 Task: Search for the email with the subject Product launch announcement logged in from softage.1@softage.net with the filter, email from softage.9@softage.net and a new filter,  Delete it 
Action: Mouse moved to (844, 82)
Screenshot: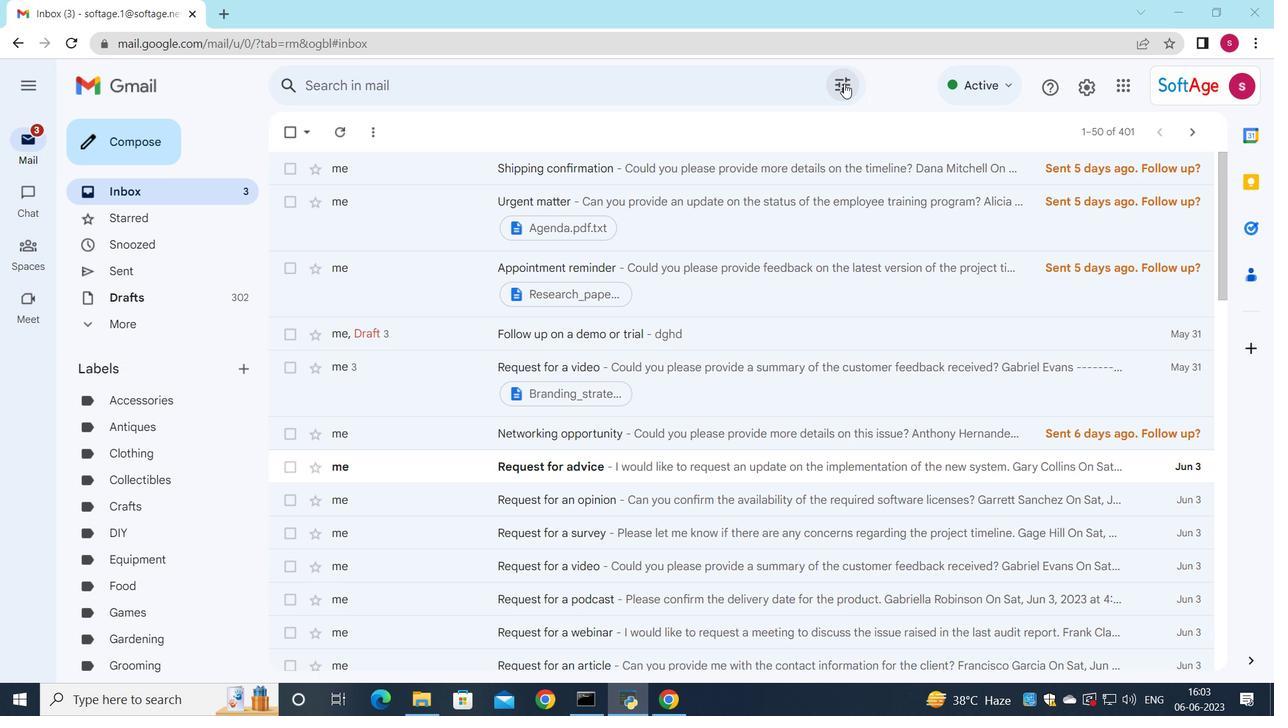 
Action: Mouse pressed left at (844, 82)
Screenshot: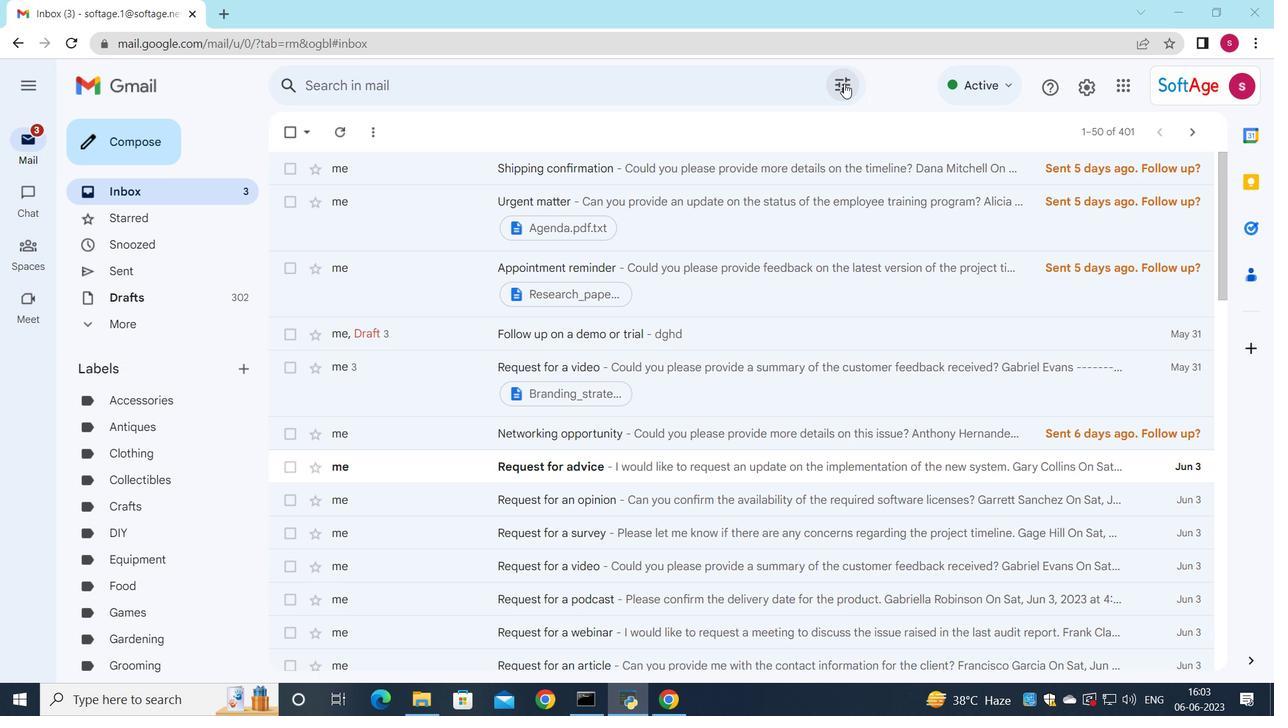 
Action: Mouse moved to (688, 129)
Screenshot: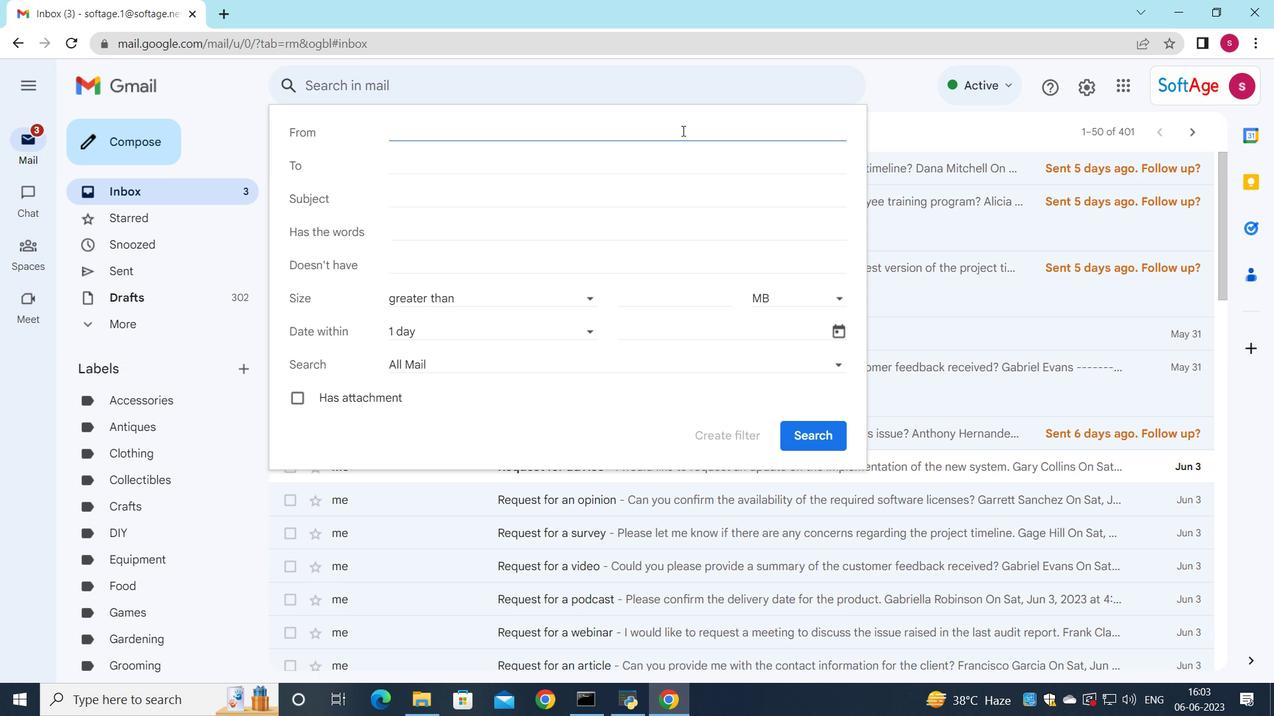 
Action: Key pressed s
Screenshot: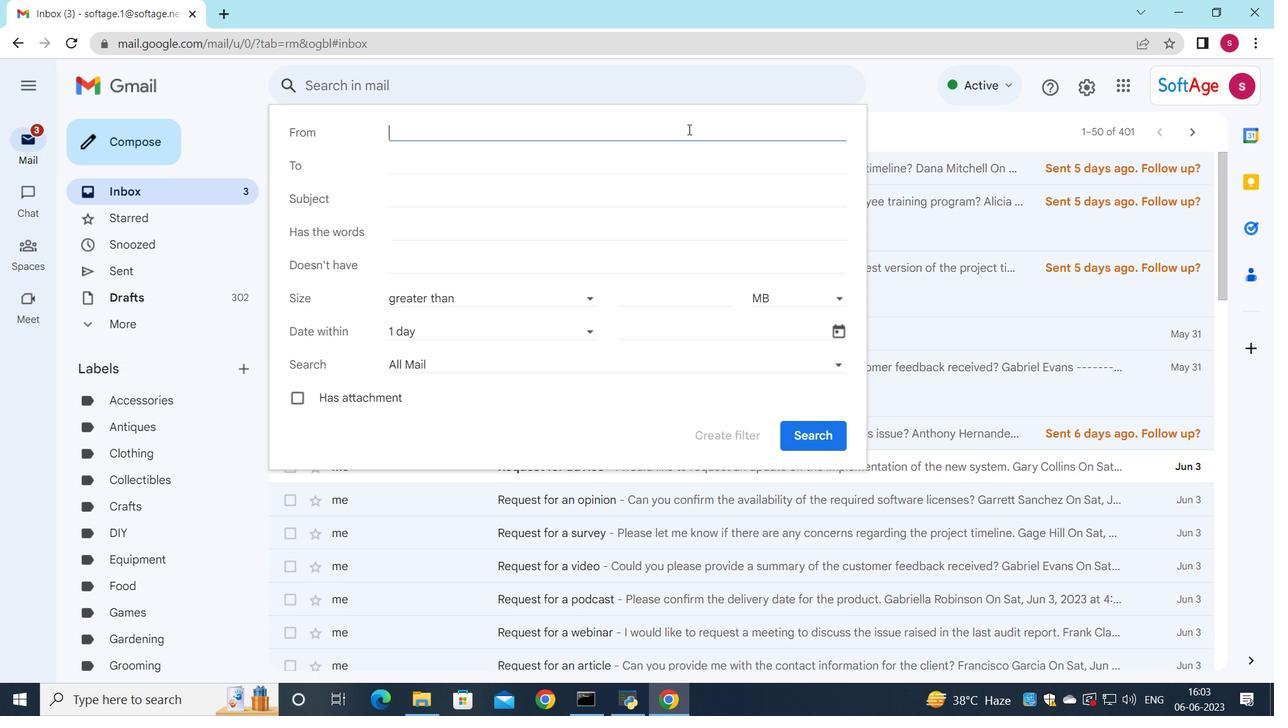 
Action: Mouse moved to (577, 173)
Screenshot: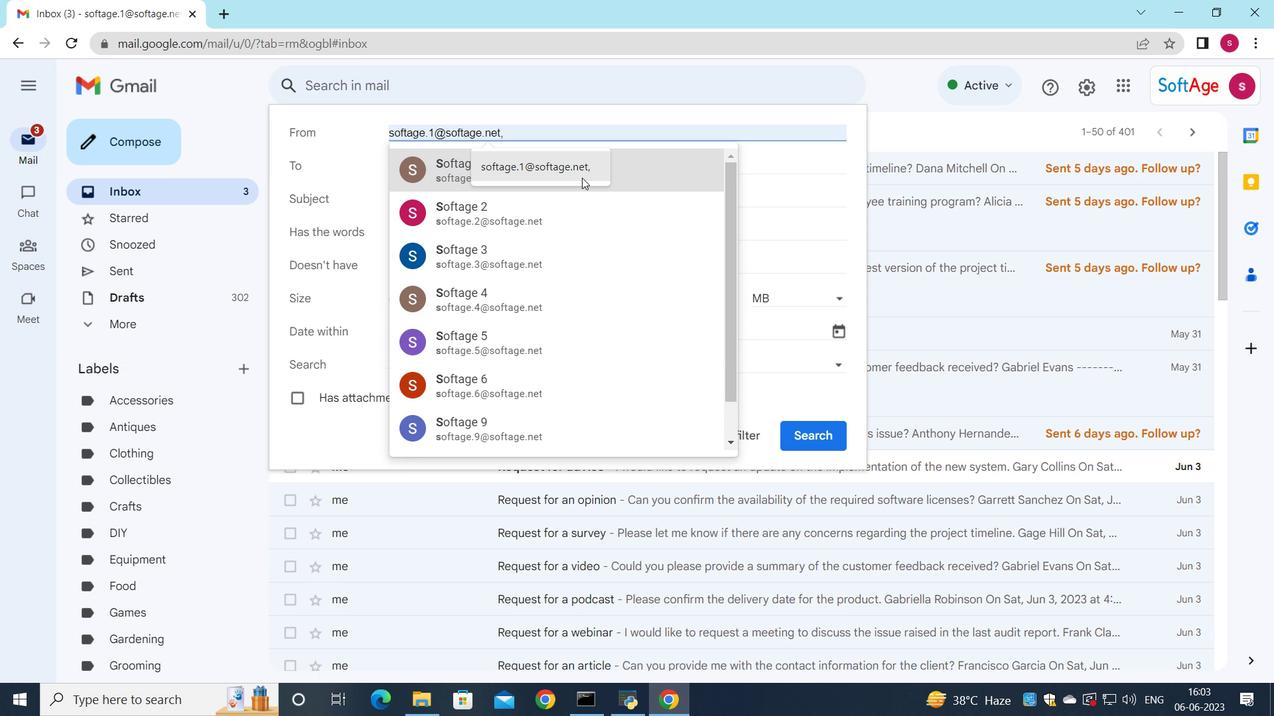 
Action: Mouse pressed left at (577, 173)
Screenshot: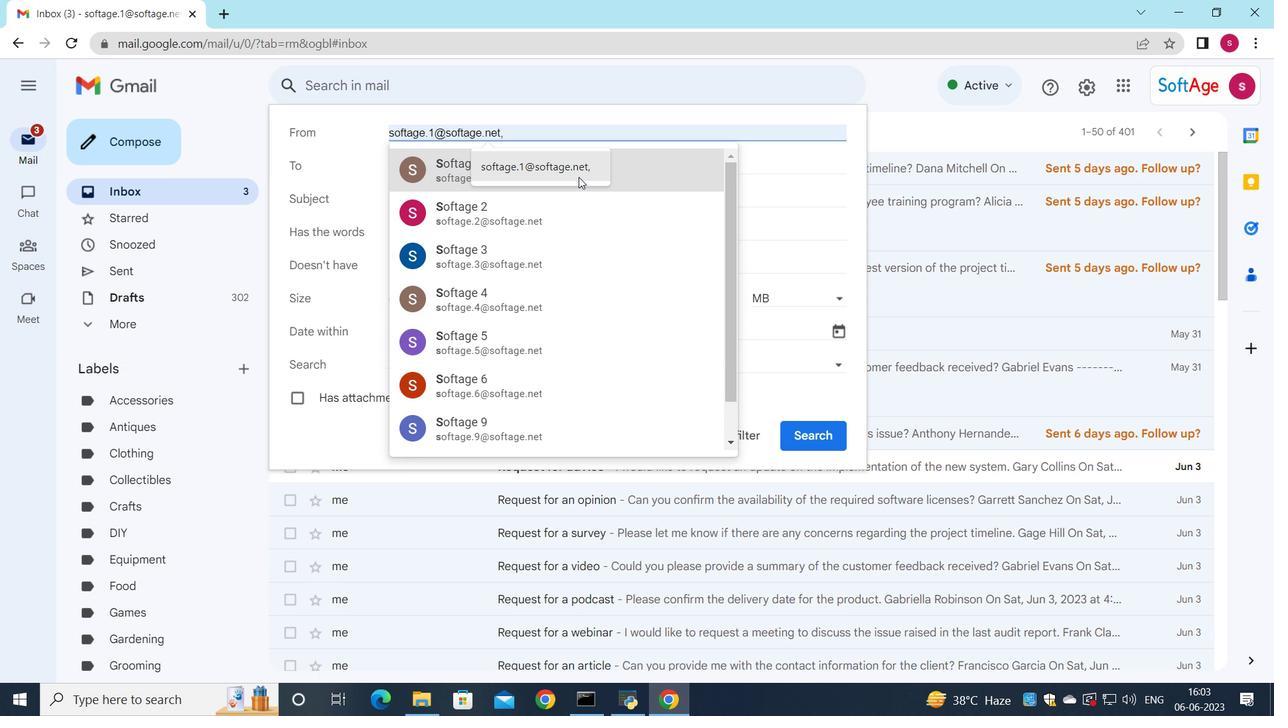 
Action: Mouse moved to (498, 165)
Screenshot: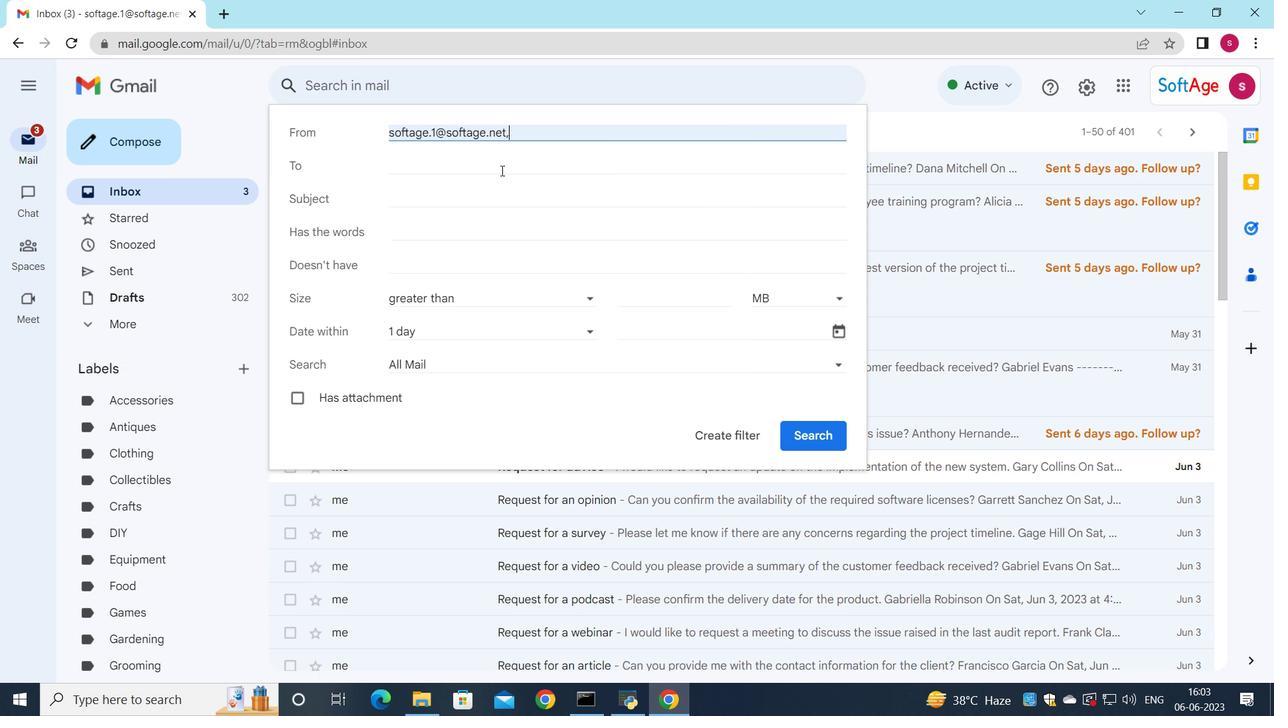 
Action: Mouse pressed left at (498, 165)
Screenshot: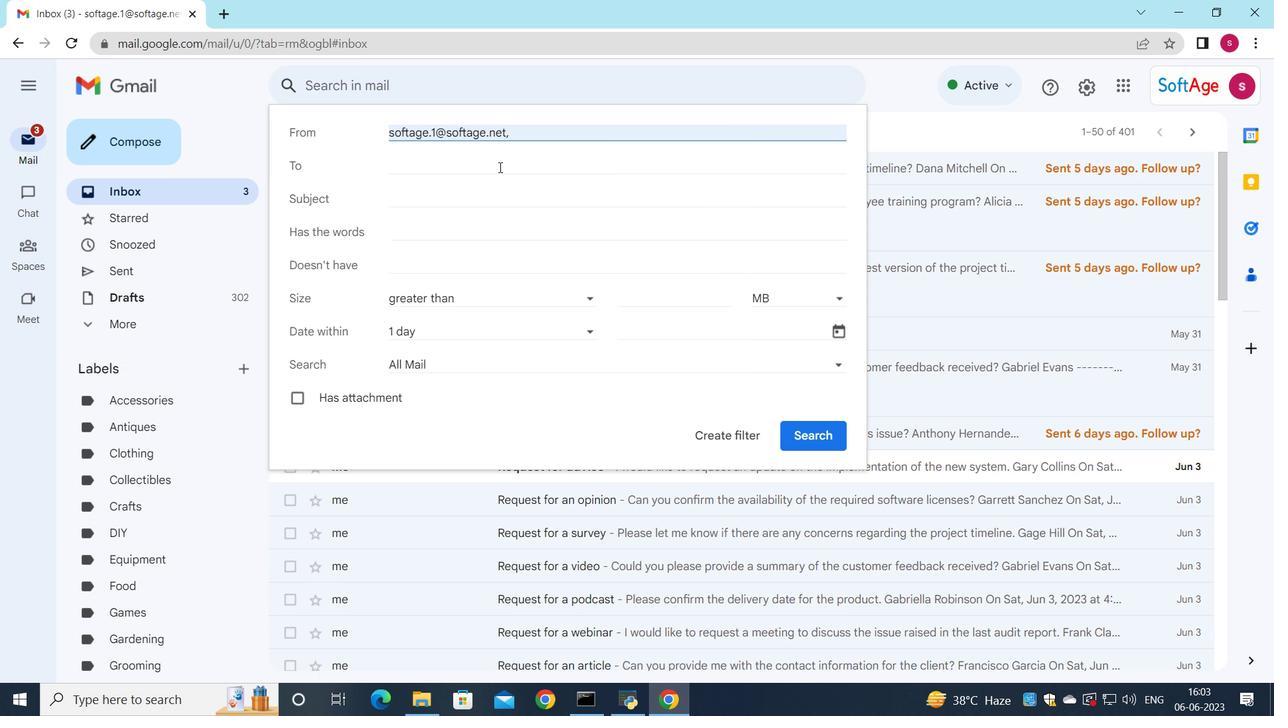 
Action: Key pressed s
Screenshot: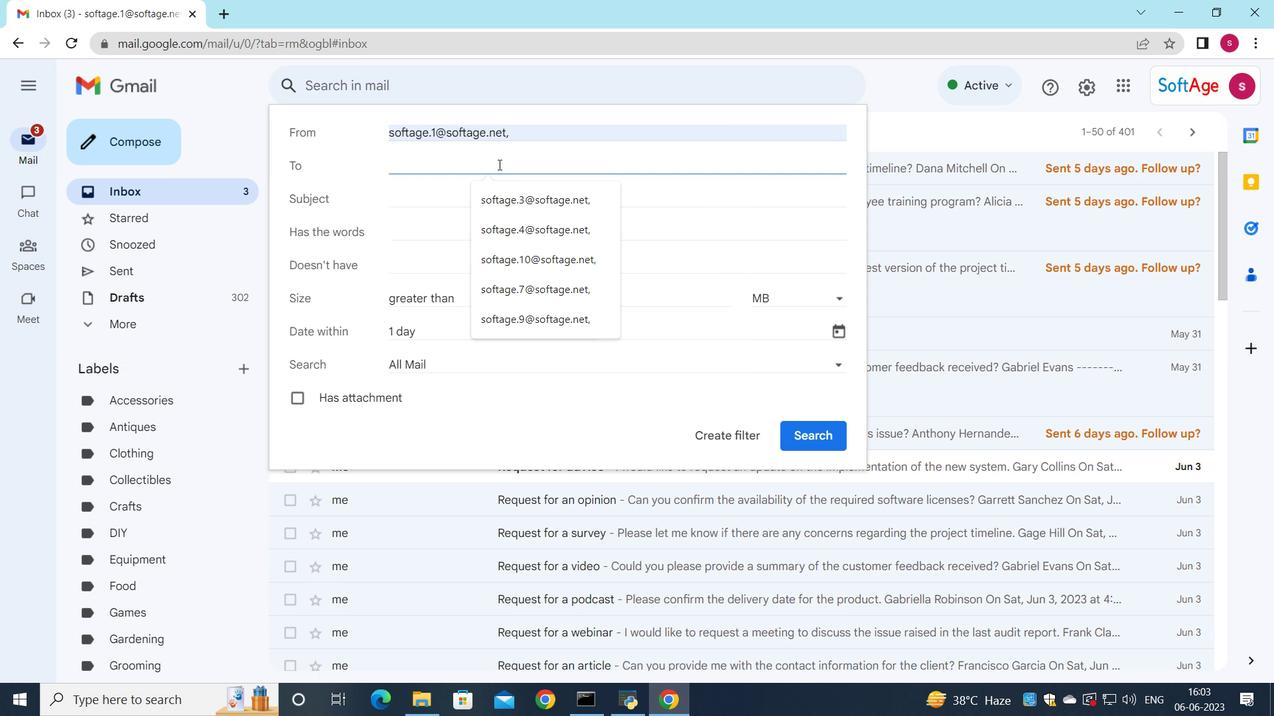
Action: Mouse moved to (513, 468)
Screenshot: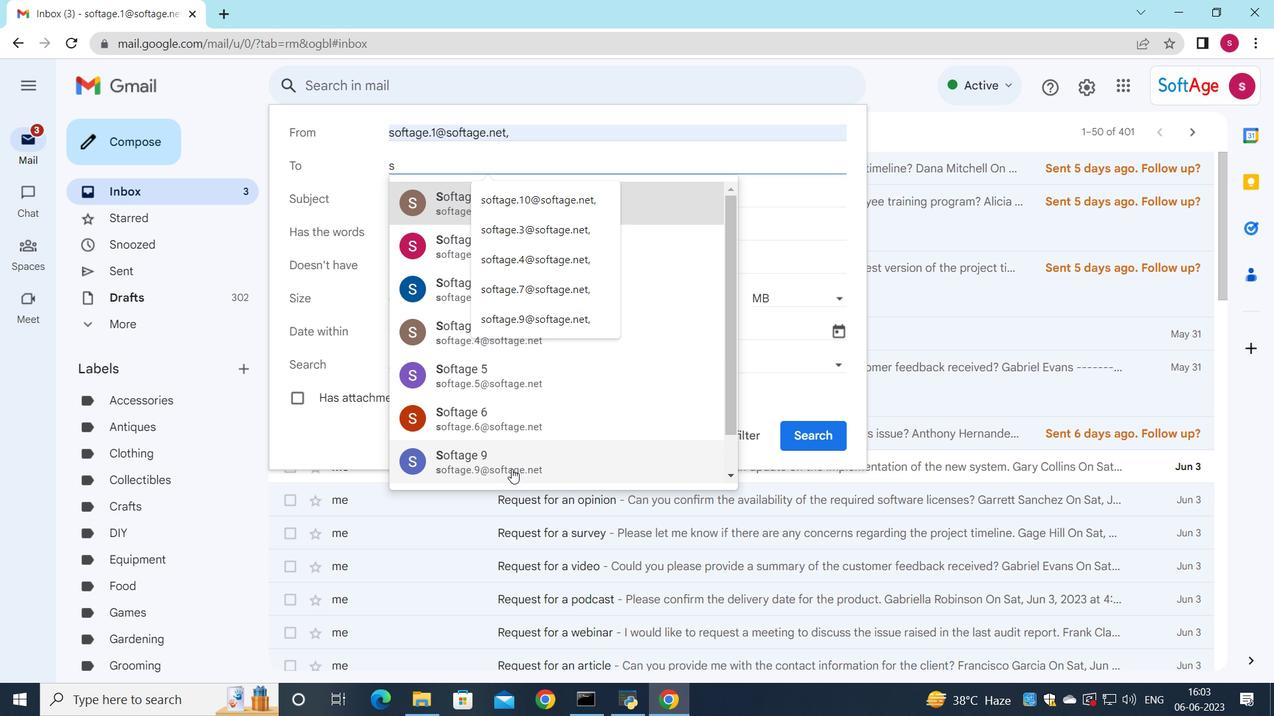 
Action: Mouse pressed left at (513, 468)
Screenshot: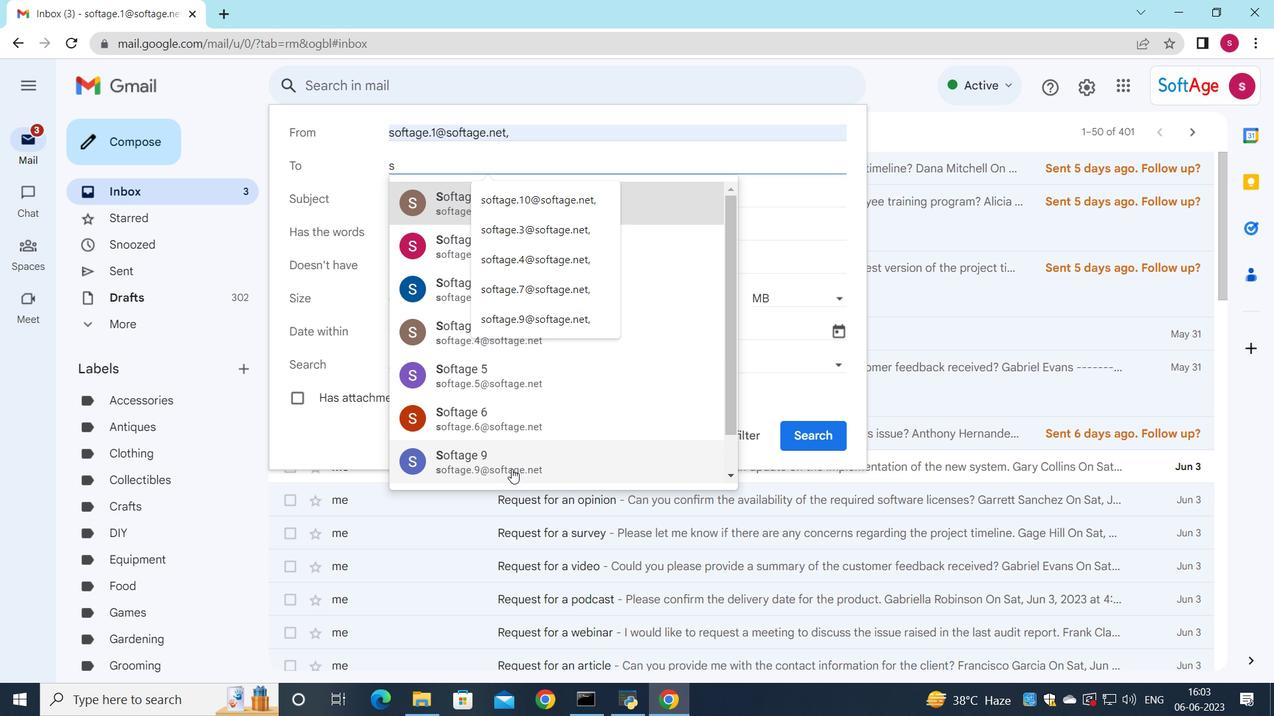 
Action: Mouse moved to (416, 203)
Screenshot: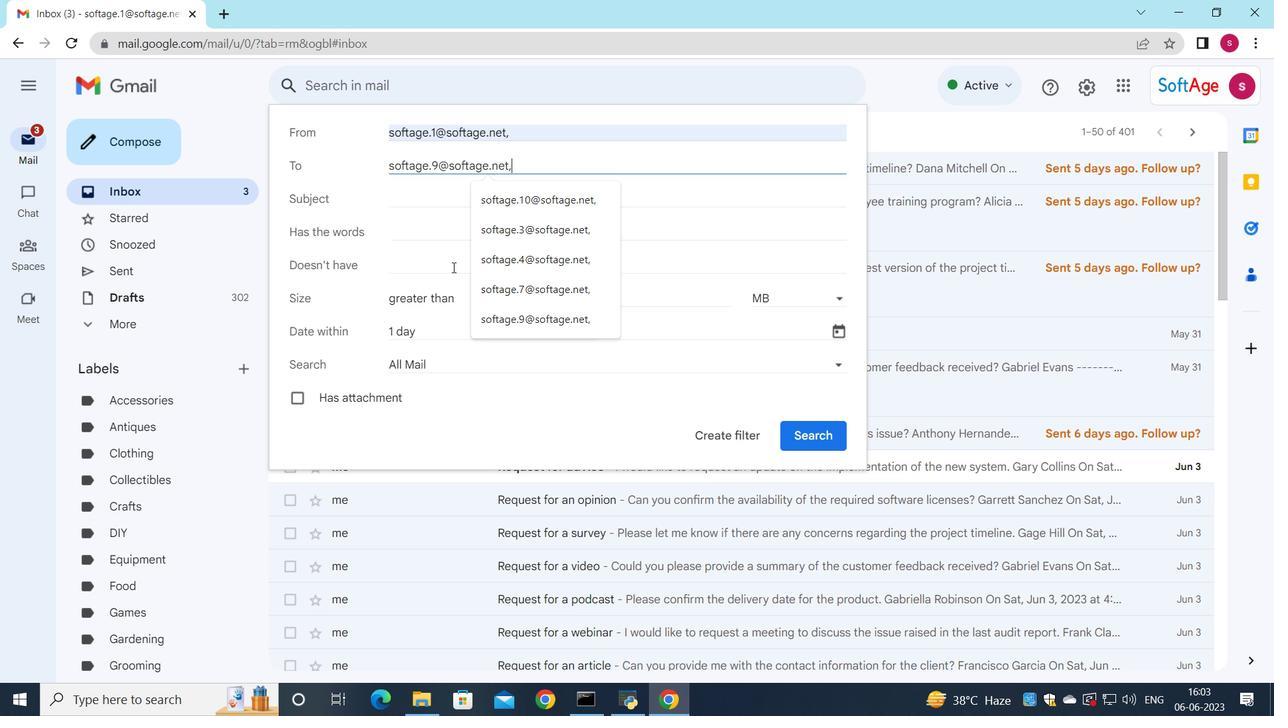 
Action: Mouse pressed left at (416, 203)
Screenshot: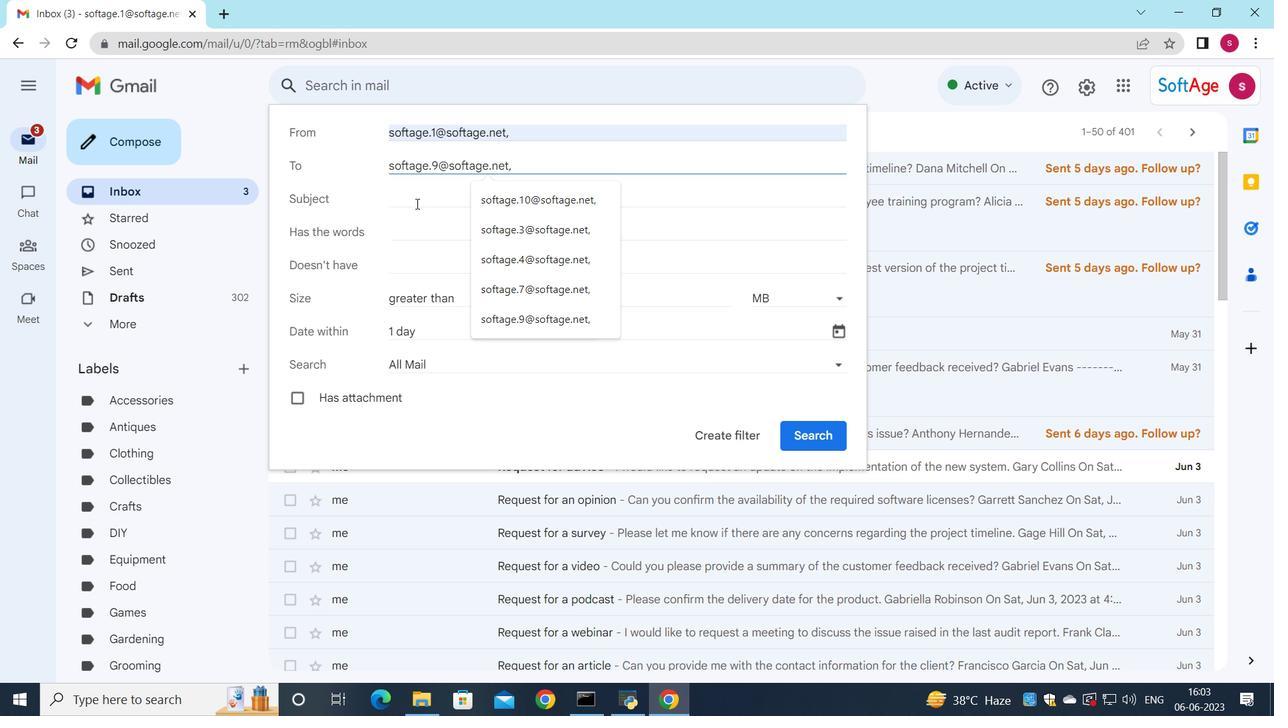 
Action: Mouse moved to (438, 220)
Screenshot: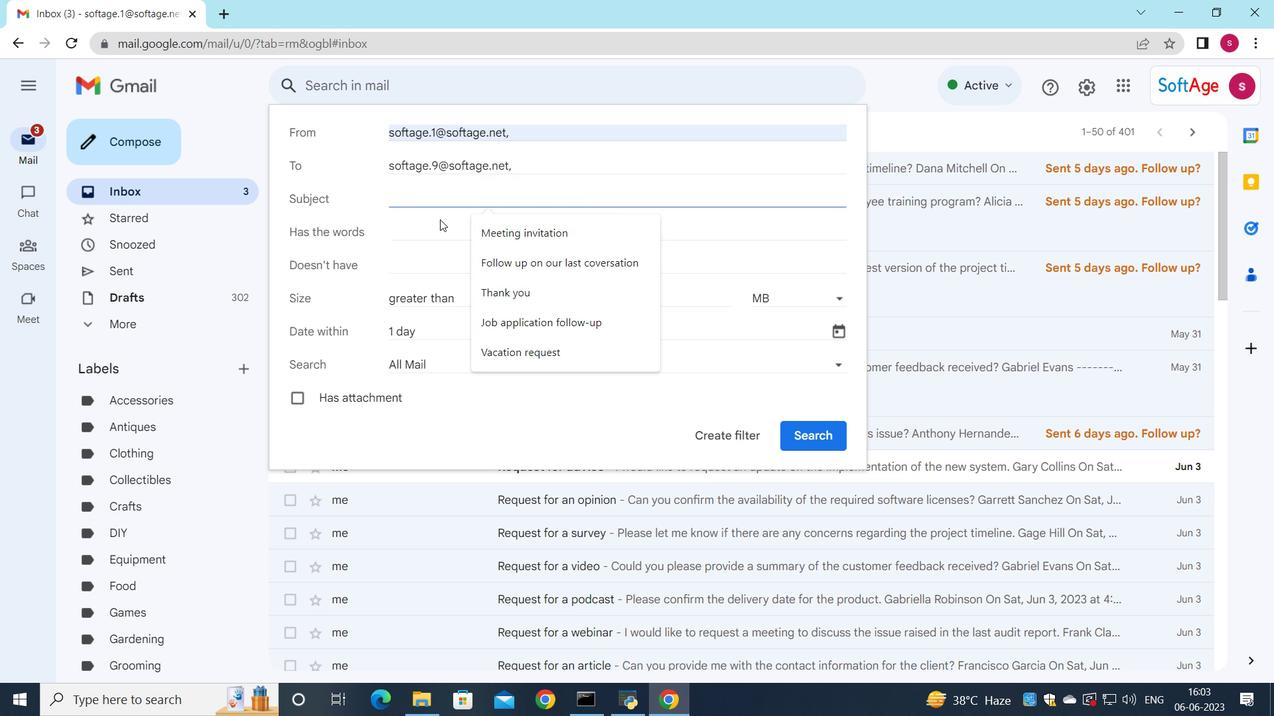 
Action: Key pressed <Key.shift>product<Key.space>launch<Key.space>announcement
Screenshot: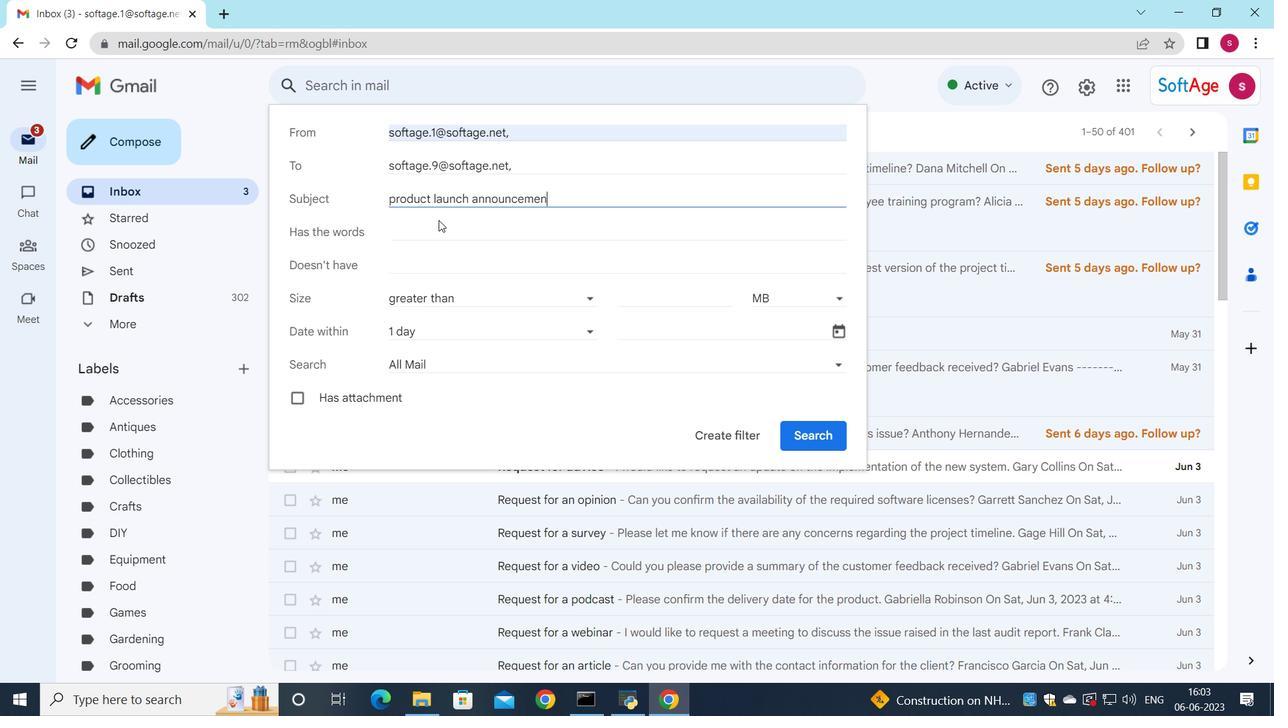 
Action: Mouse moved to (396, 201)
Screenshot: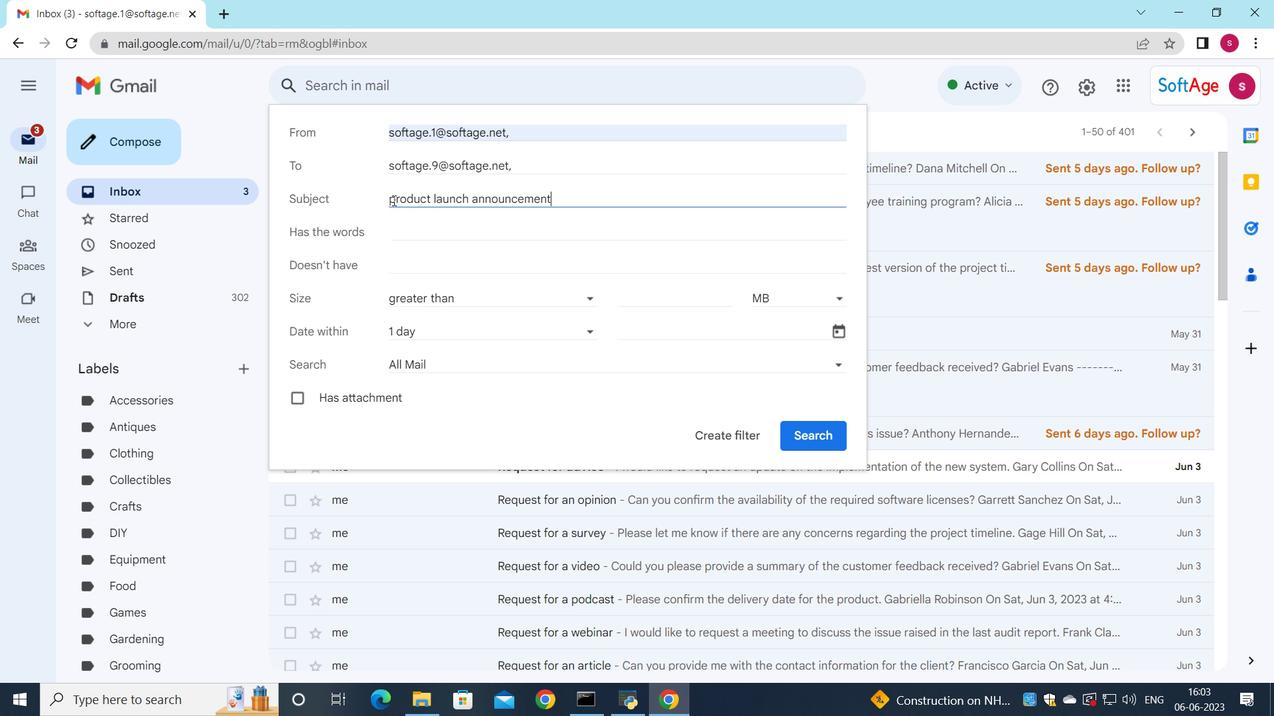 
Action: Mouse pressed left at (396, 201)
Screenshot: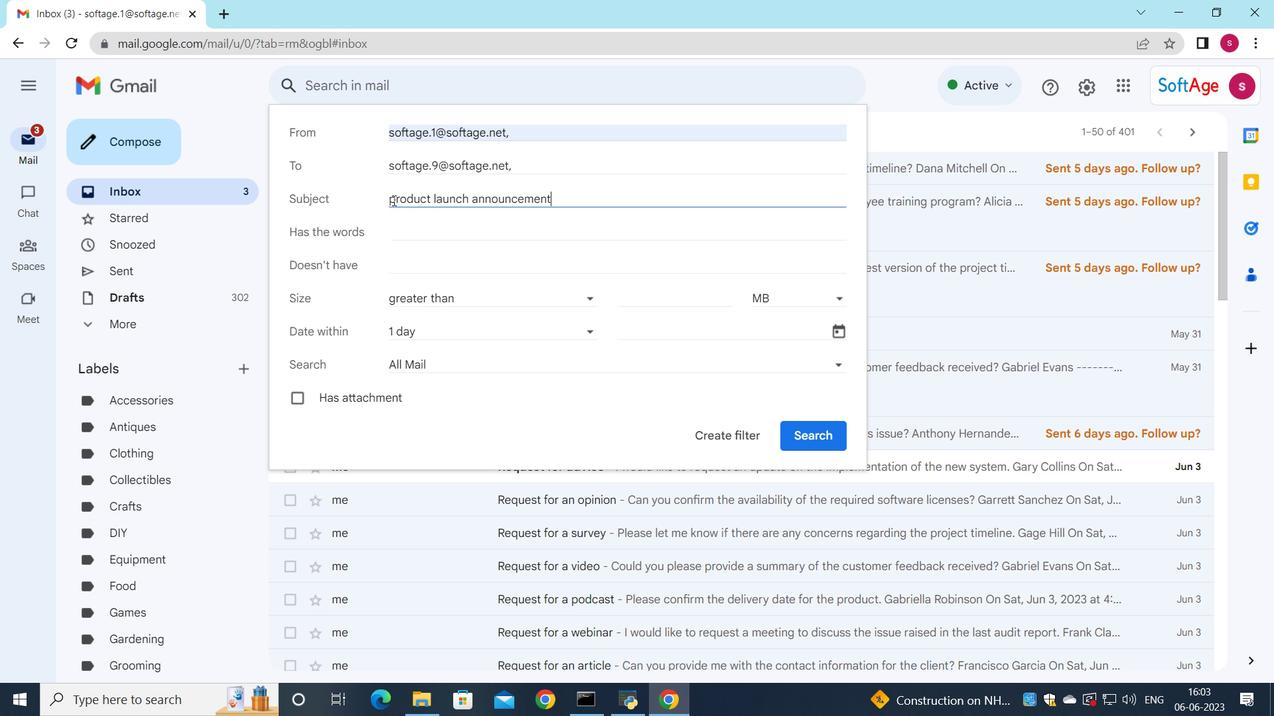 
Action: Mouse moved to (395, 201)
Screenshot: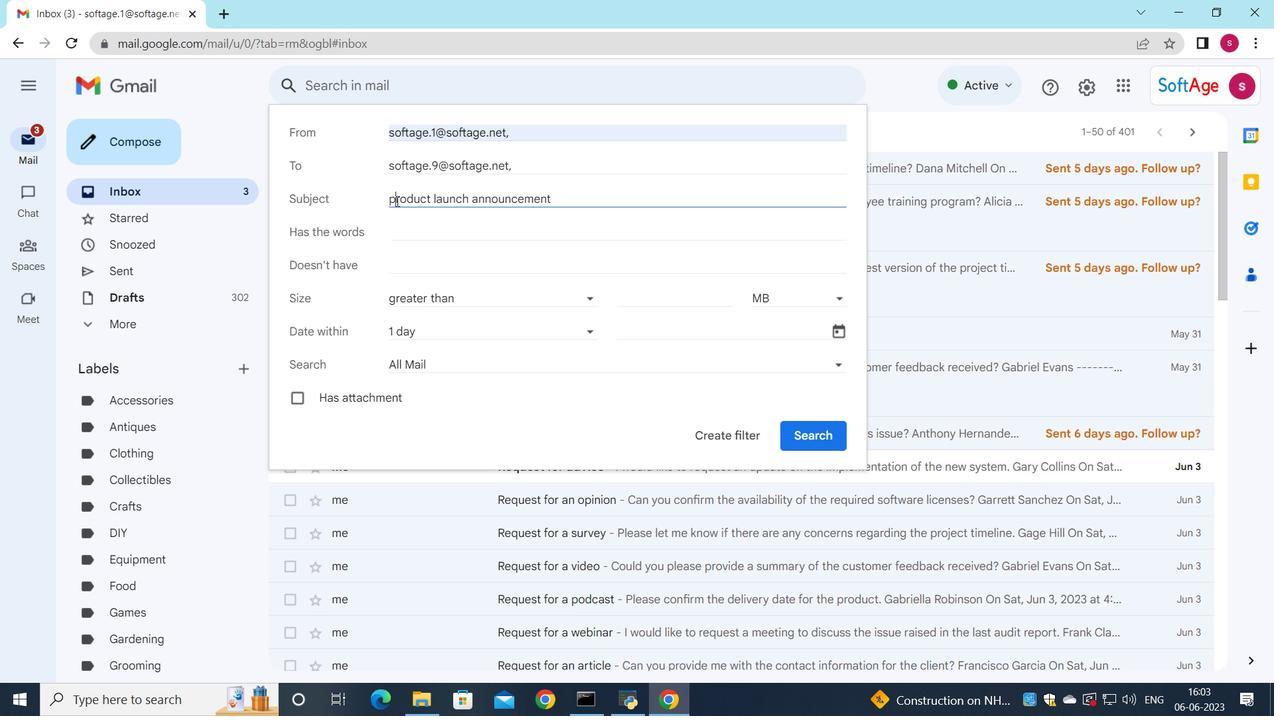 
Action: Key pressed <Key.backspace><Key.shift_r>P
Screenshot: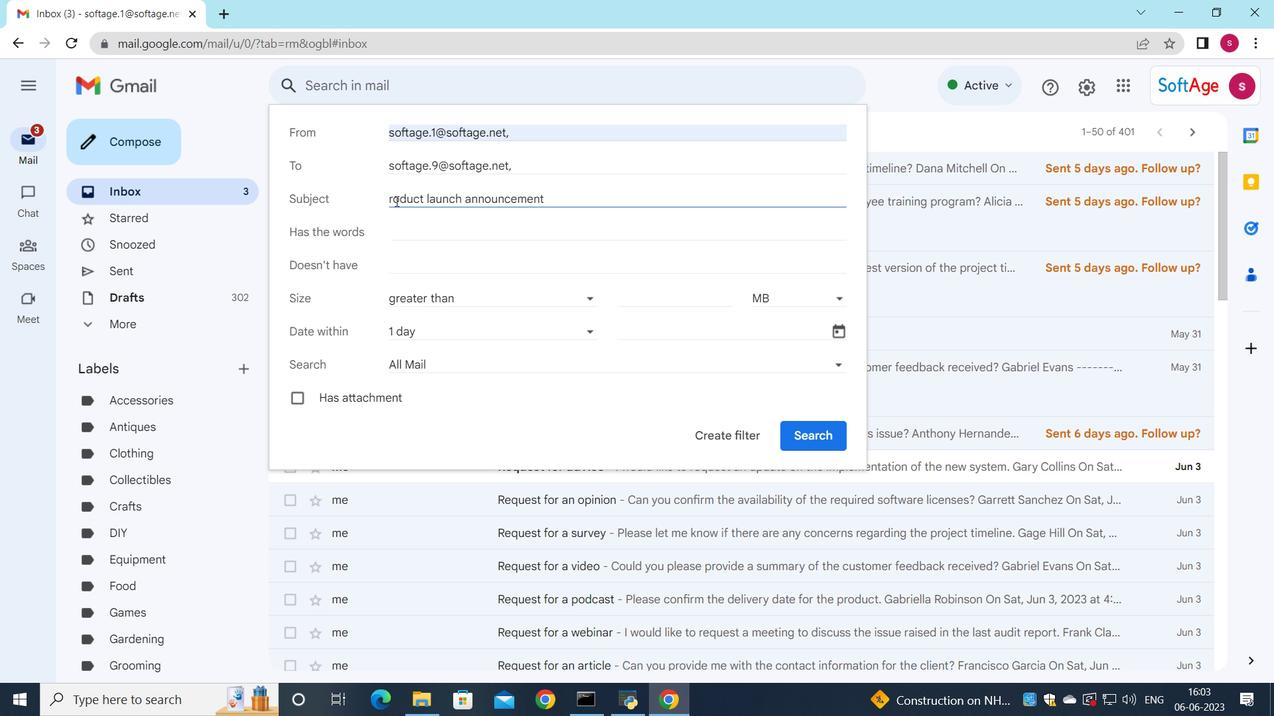 
Action: Mouse moved to (468, 319)
Screenshot: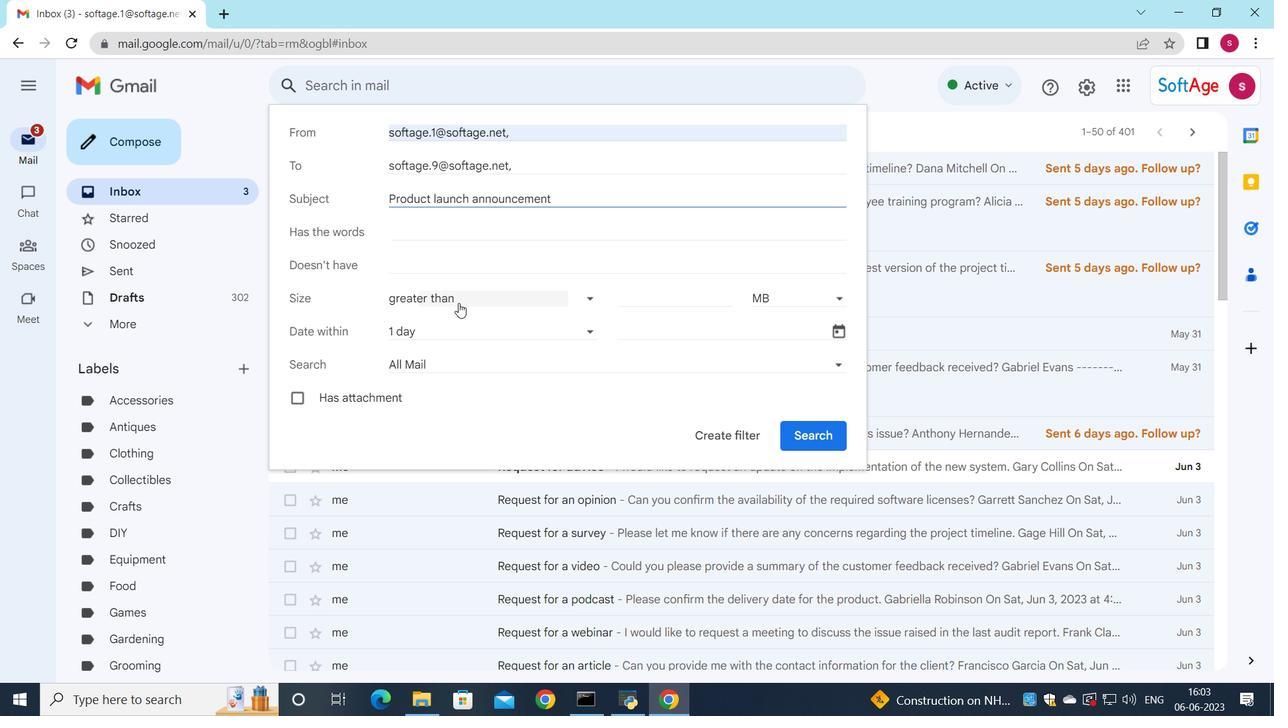
Action: Mouse pressed left at (468, 319)
Screenshot: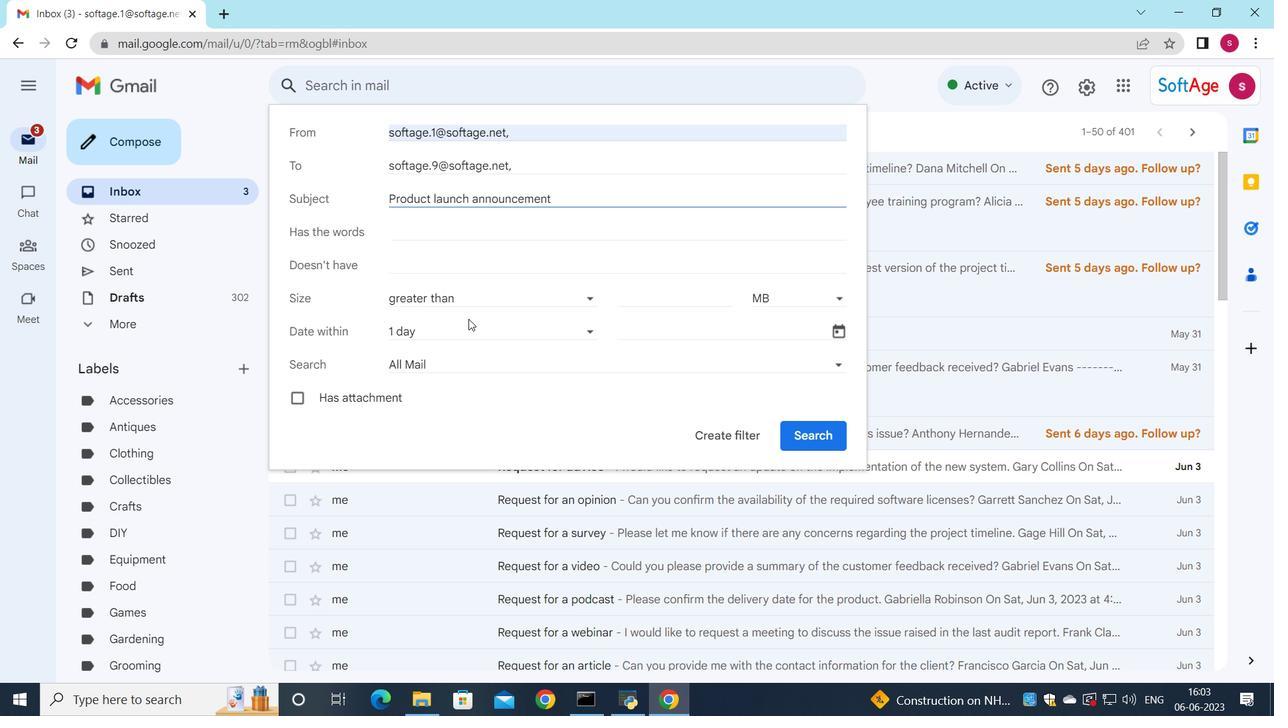 
Action: Mouse moved to (468, 325)
Screenshot: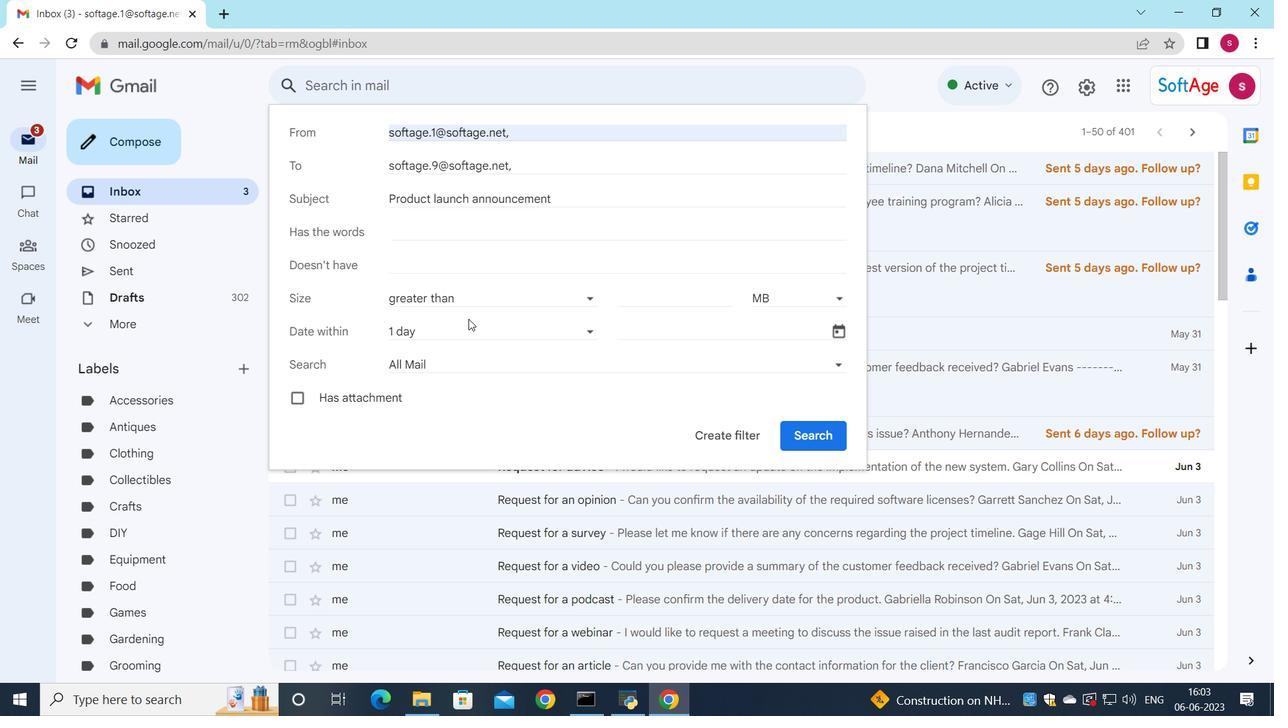 
Action: Mouse pressed left at (468, 325)
Screenshot: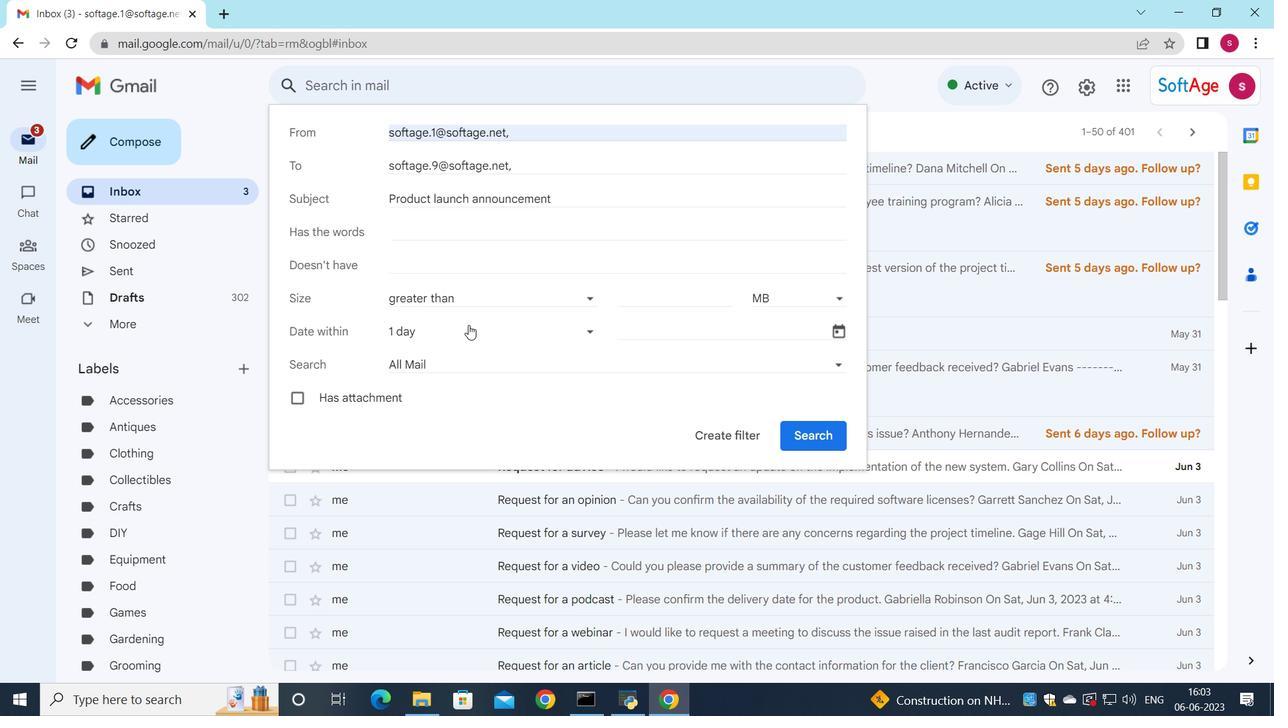 
Action: Mouse moved to (461, 524)
Screenshot: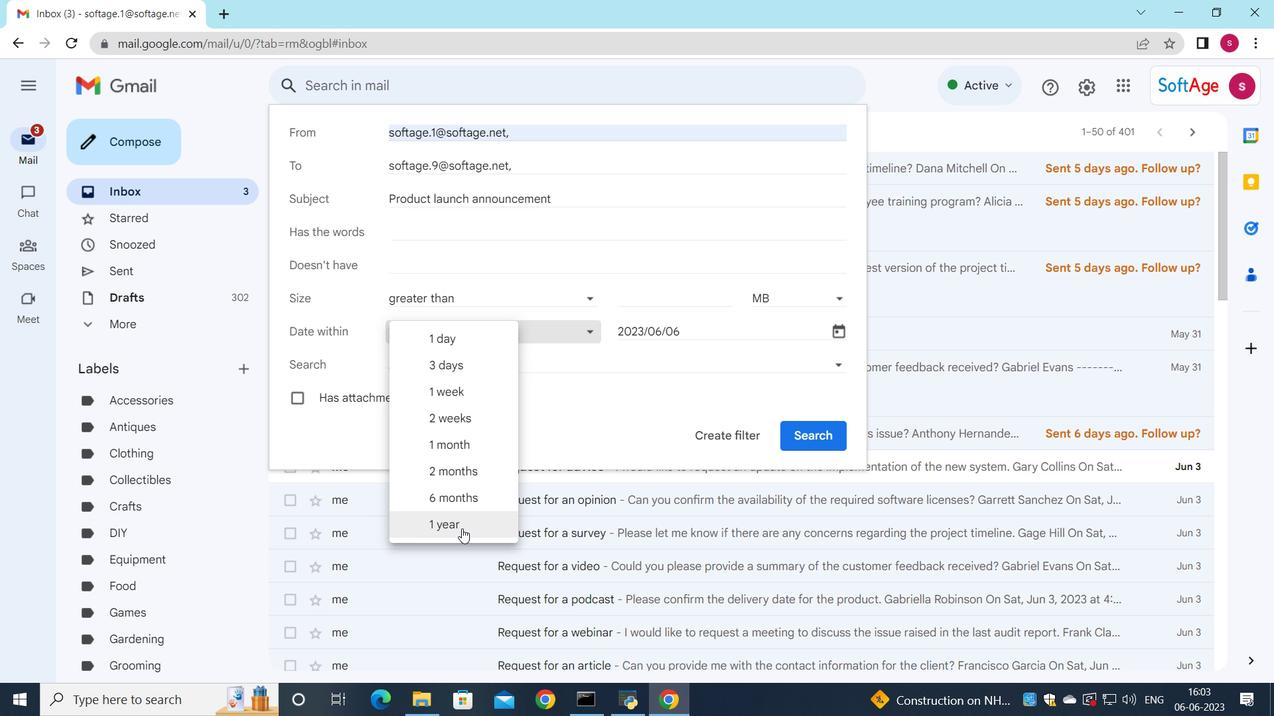
Action: Mouse pressed left at (461, 524)
Screenshot: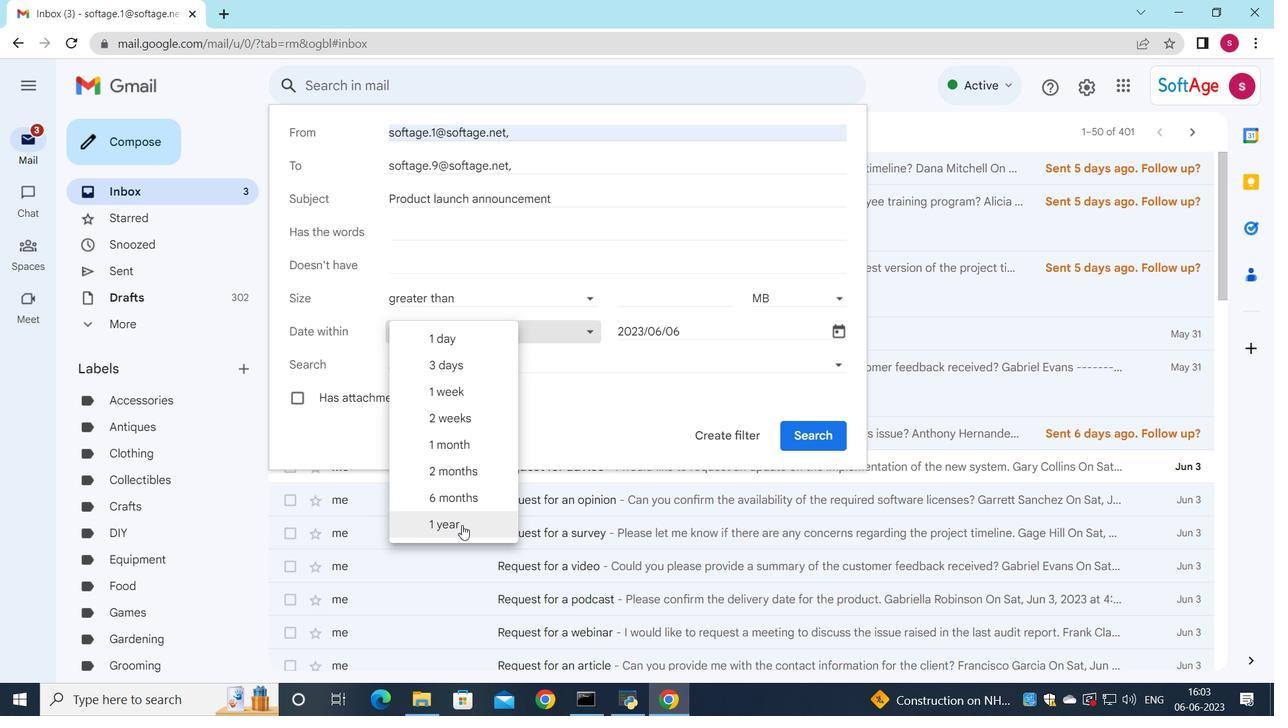 
Action: Mouse moved to (727, 433)
Screenshot: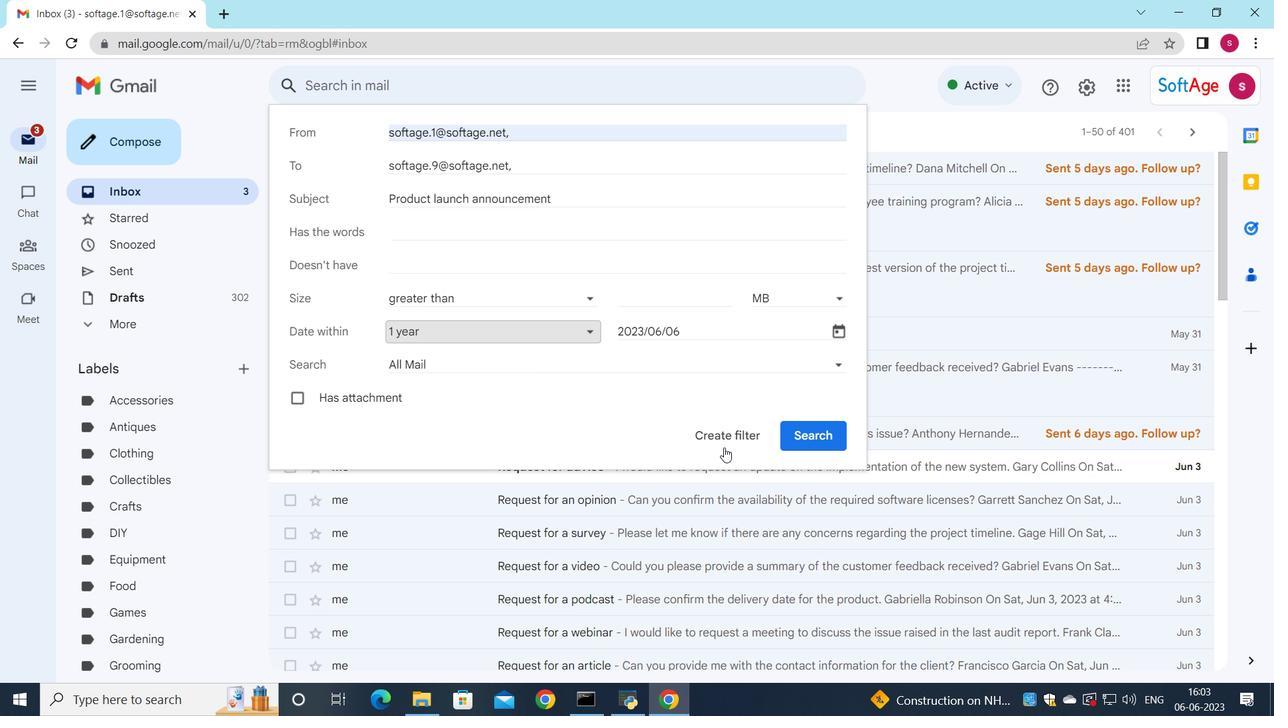 
Action: Mouse pressed left at (727, 433)
Screenshot: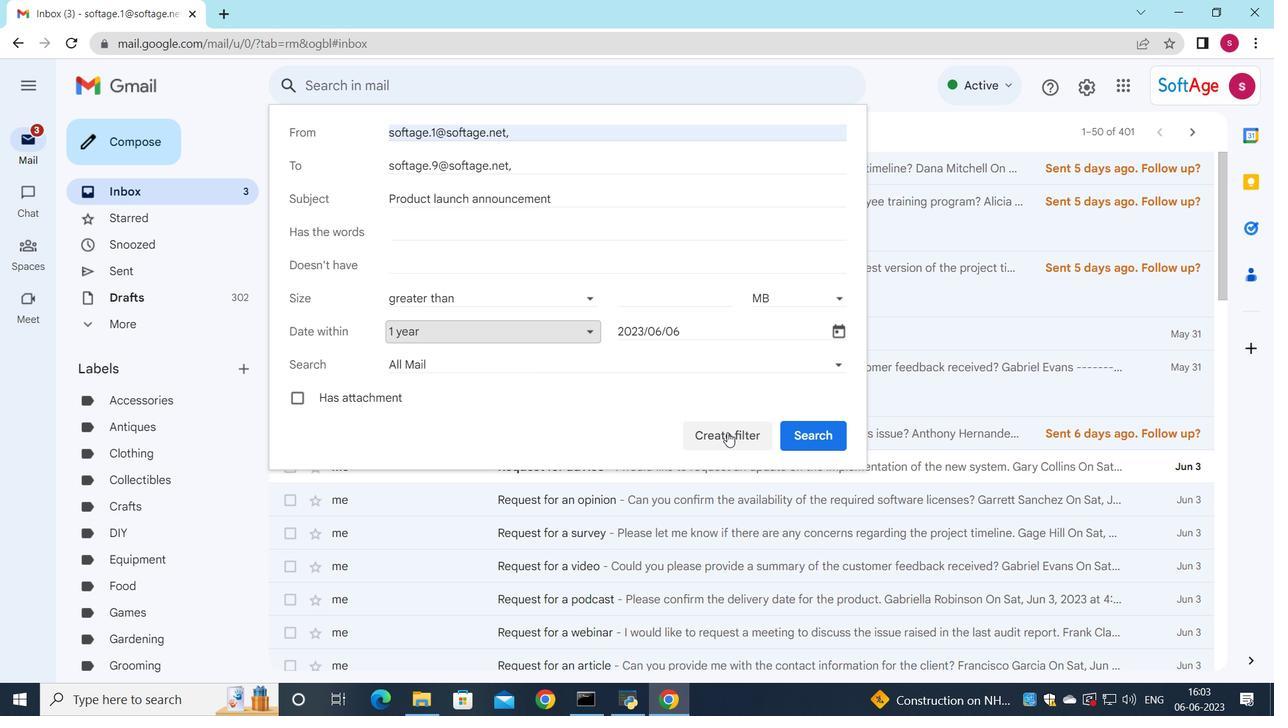 
Action: Mouse moved to (327, 285)
Screenshot: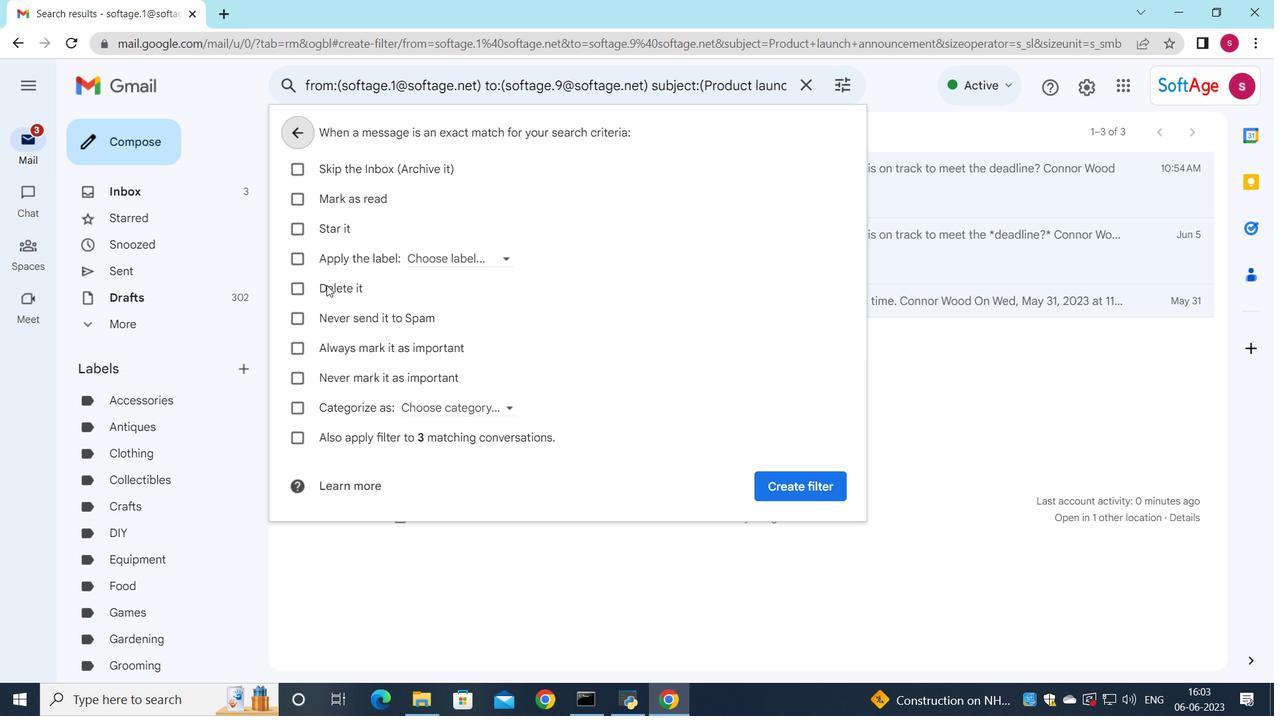
Action: Mouse pressed left at (327, 285)
Screenshot: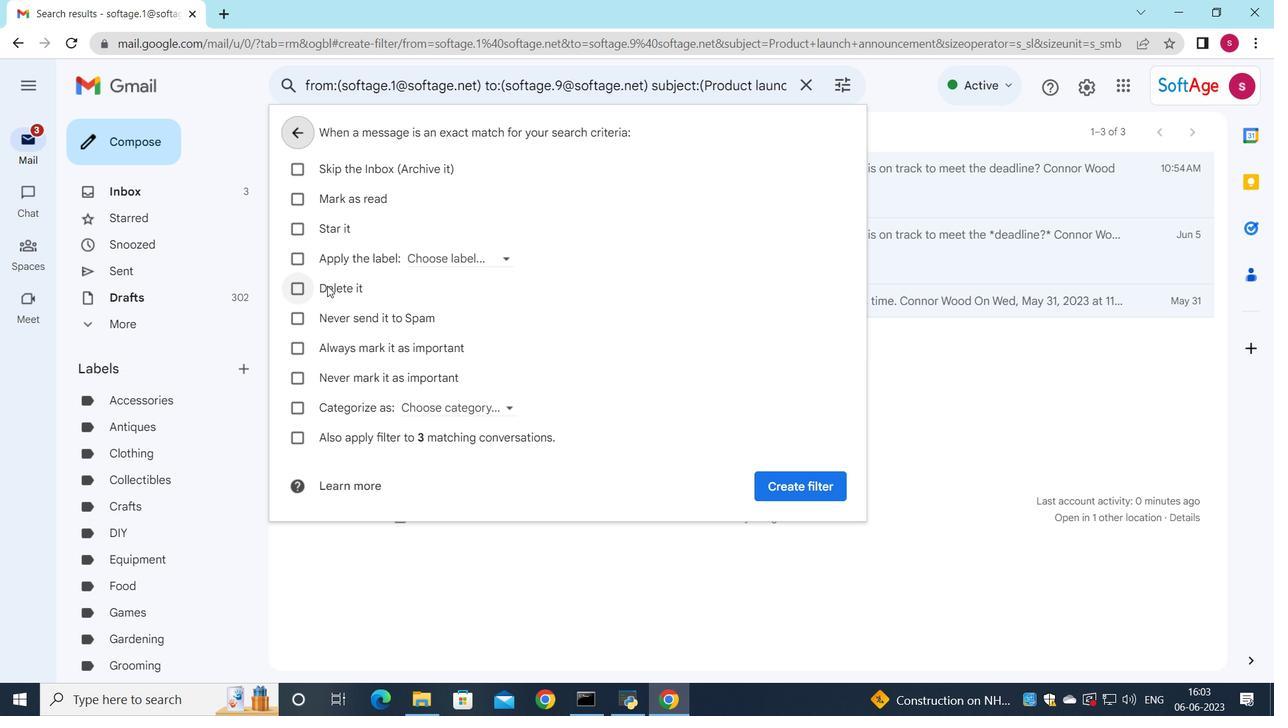 
Action: Mouse moved to (816, 486)
Screenshot: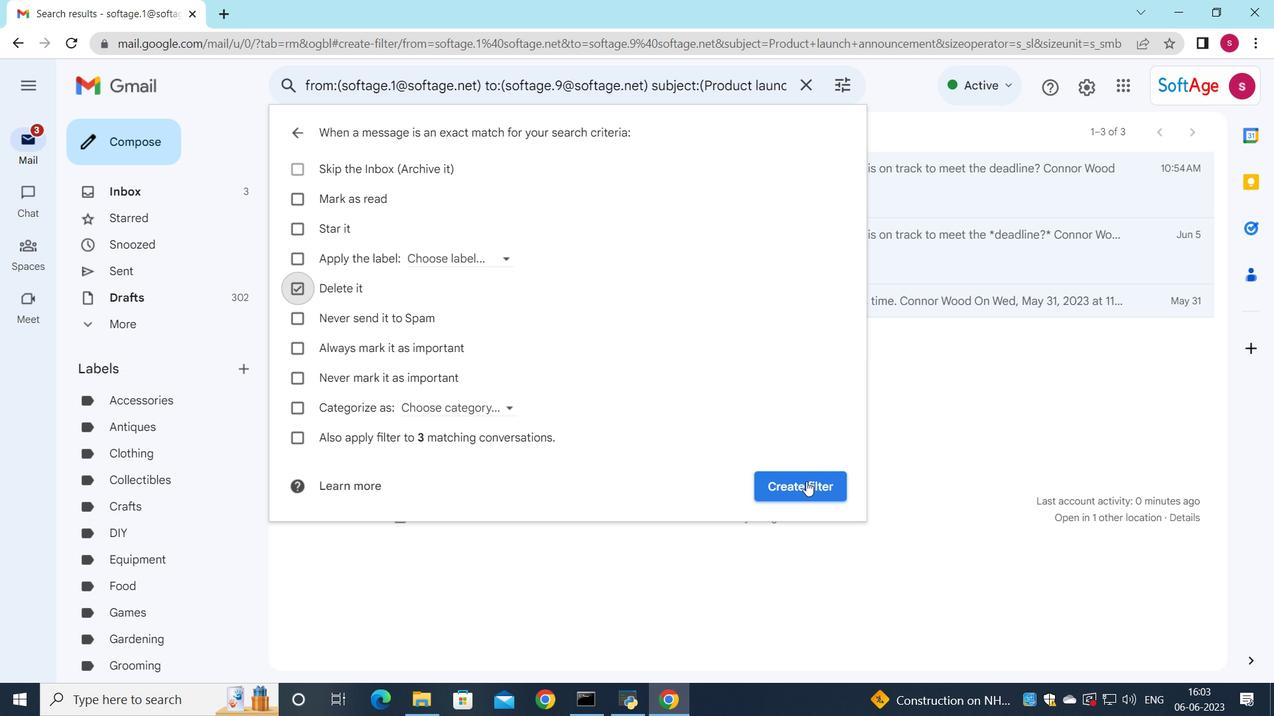 
Action: Mouse pressed left at (816, 486)
Screenshot: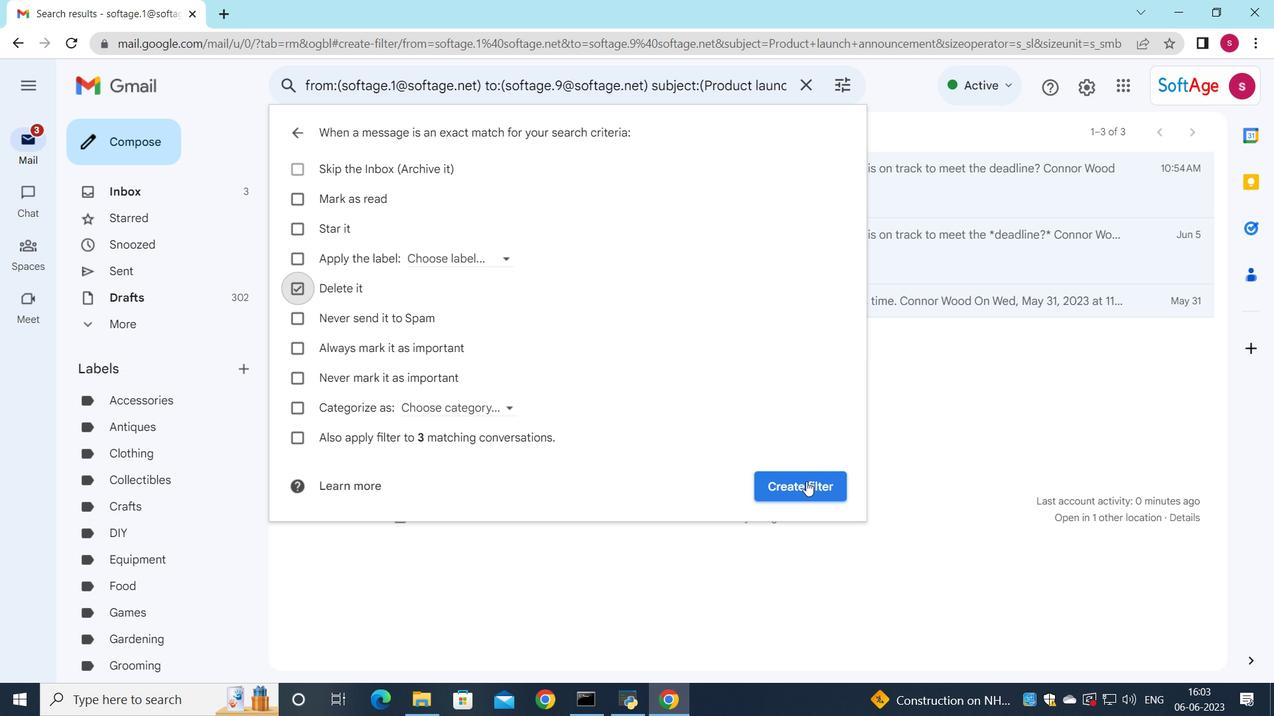 
Action: Mouse moved to (814, 485)
Screenshot: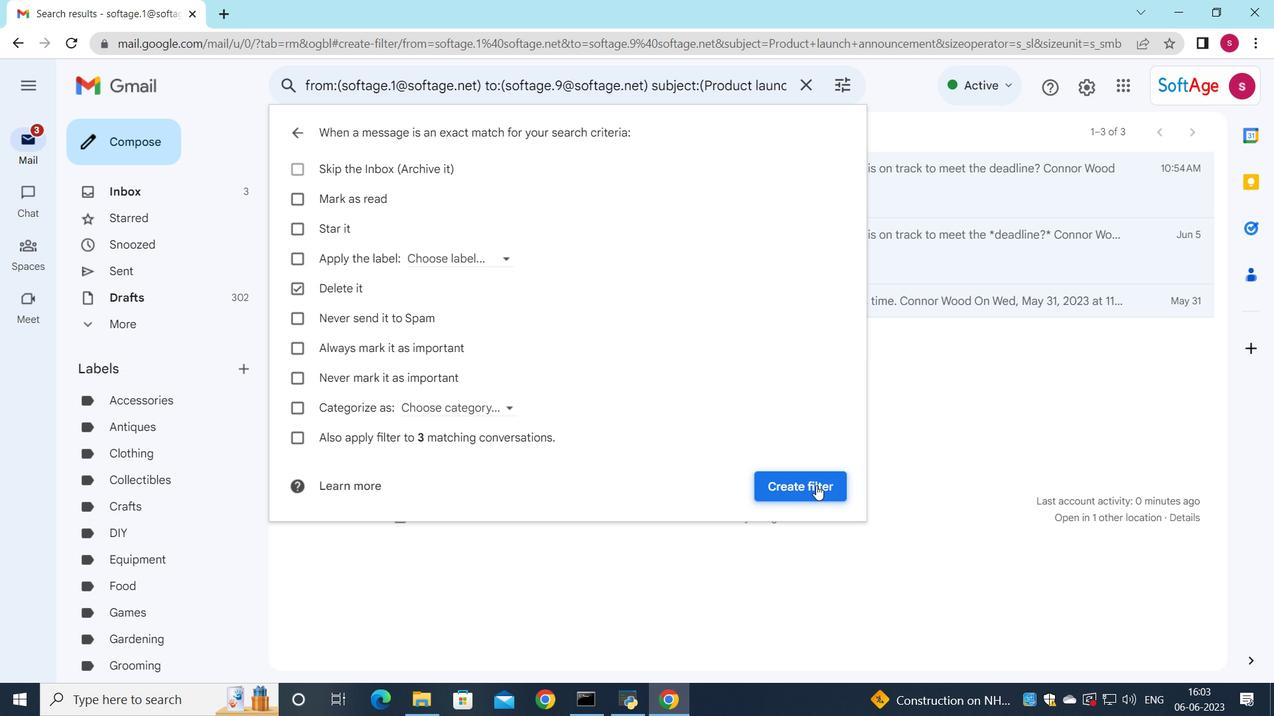 
